 Task: Create a section Lightning Strike and in the section, add a milestone ISO 27001 Certification in the project BrightTech
Action: Mouse moved to (318, 385)
Screenshot: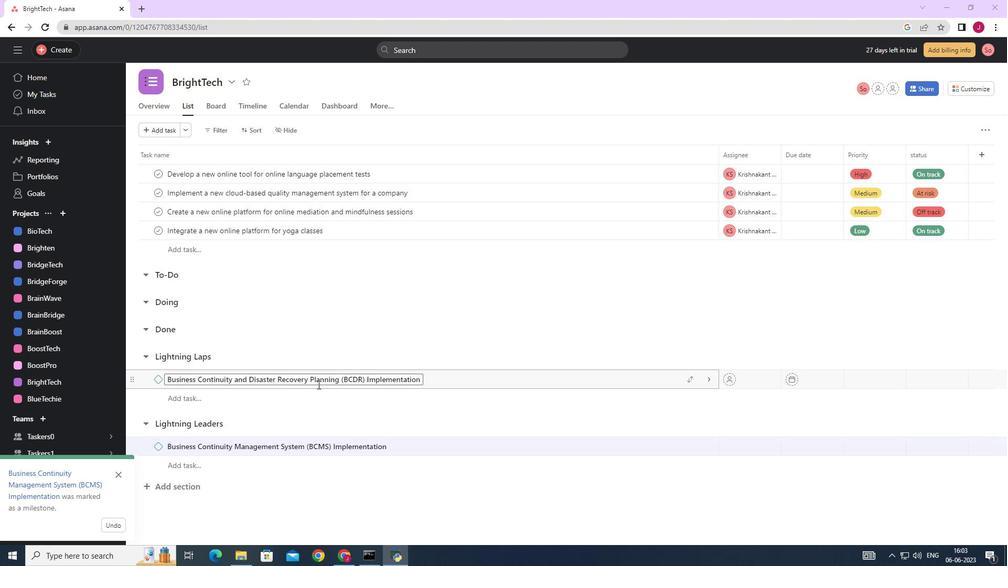 
Action: Mouse scrolled (318, 384) with delta (0, 0)
Screenshot: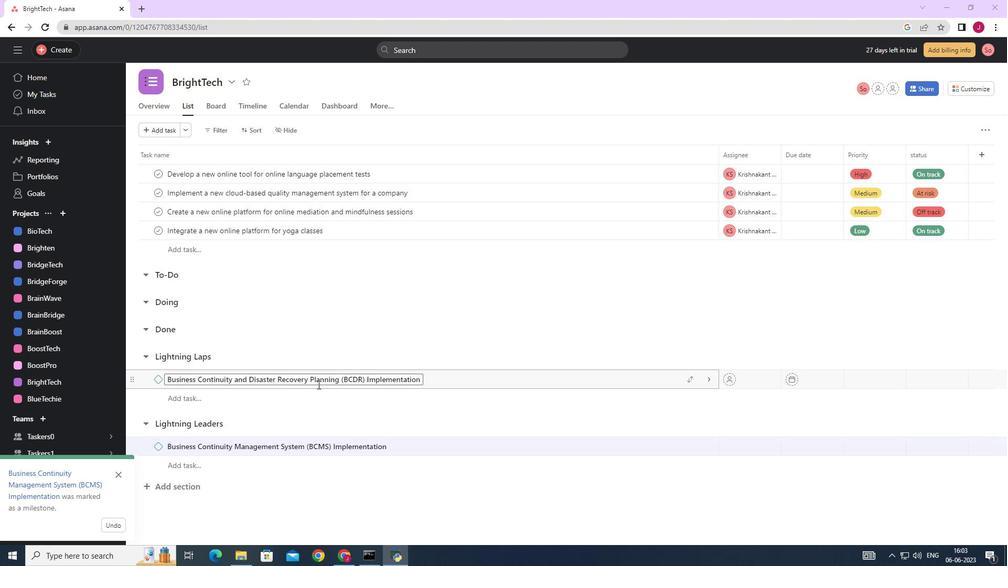 
Action: Mouse scrolled (318, 384) with delta (0, 0)
Screenshot: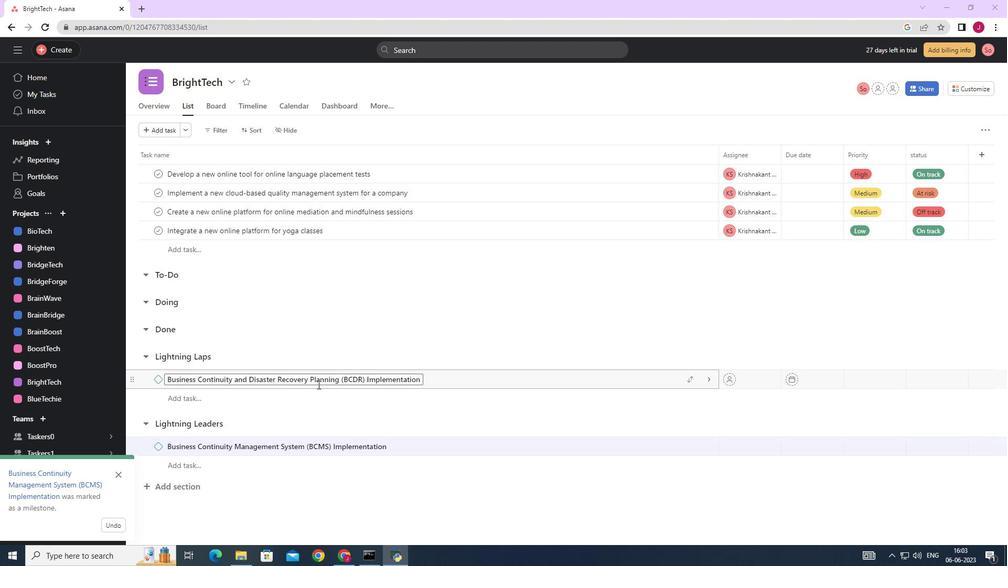 
Action: Mouse scrolled (318, 384) with delta (0, 0)
Screenshot: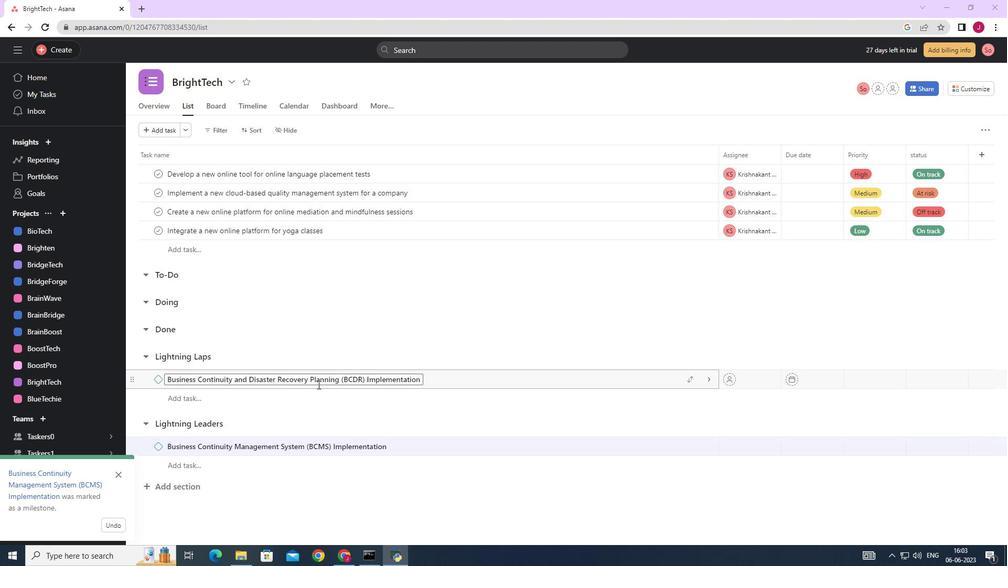 
Action: Mouse moved to (319, 384)
Screenshot: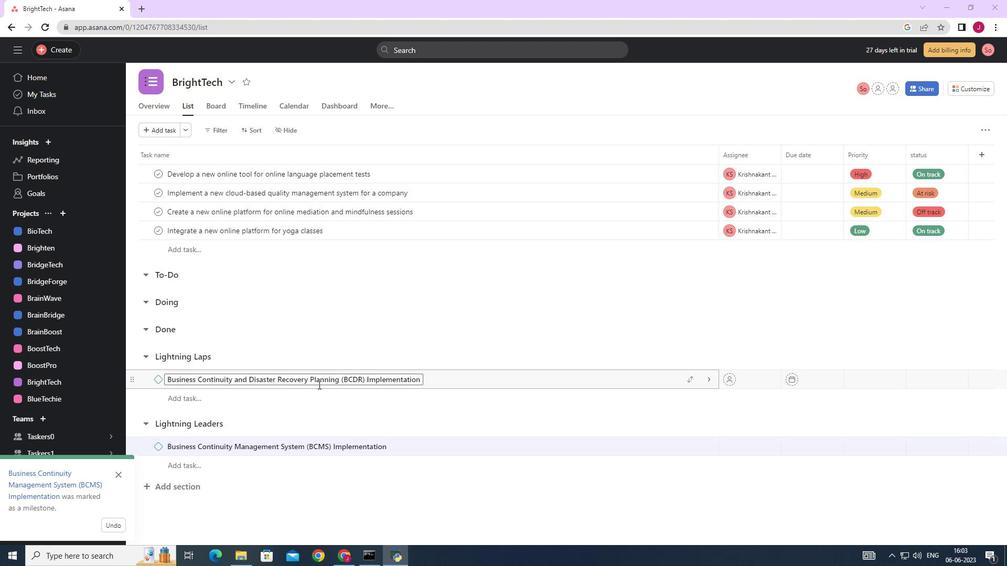 
Action: Mouse scrolled (319, 383) with delta (0, 0)
Screenshot: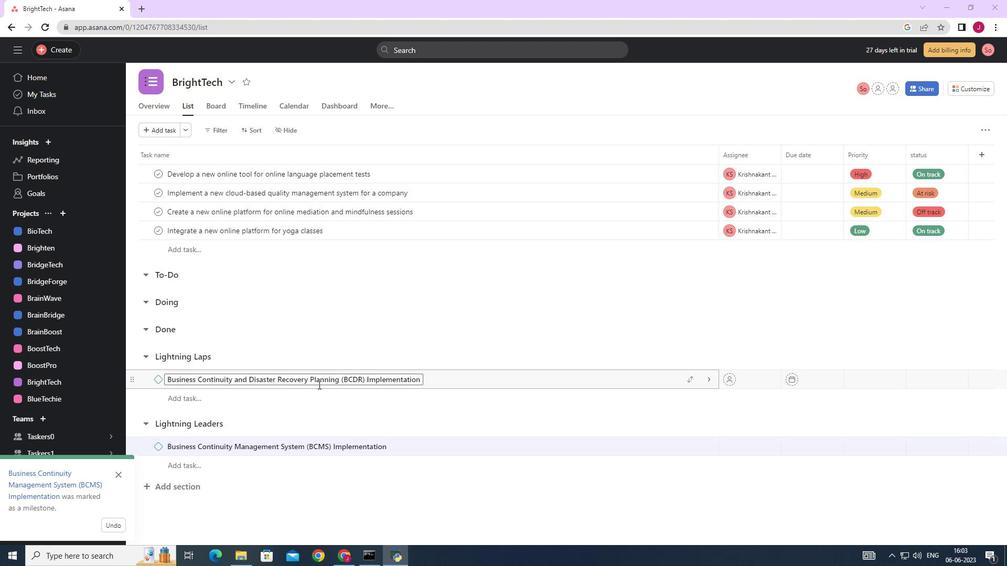 
Action: Mouse scrolled (319, 383) with delta (0, 0)
Screenshot: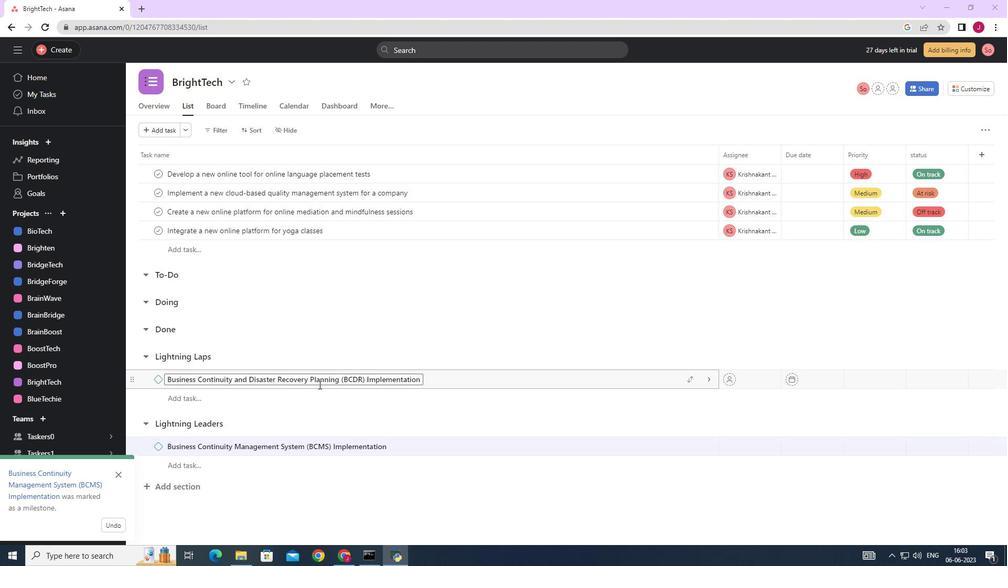 
Action: Mouse moved to (181, 481)
Screenshot: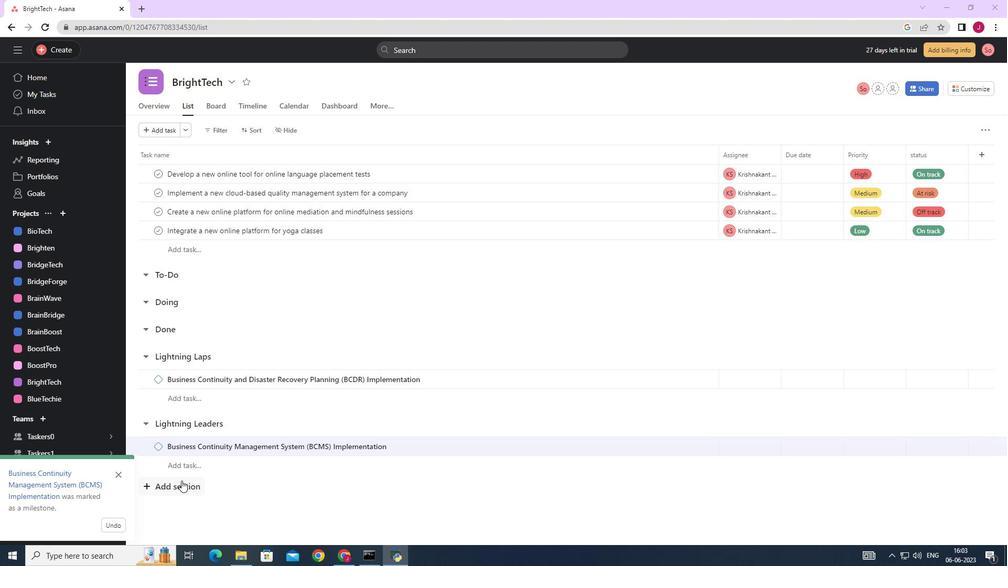 
Action: Mouse pressed left at (181, 481)
Screenshot: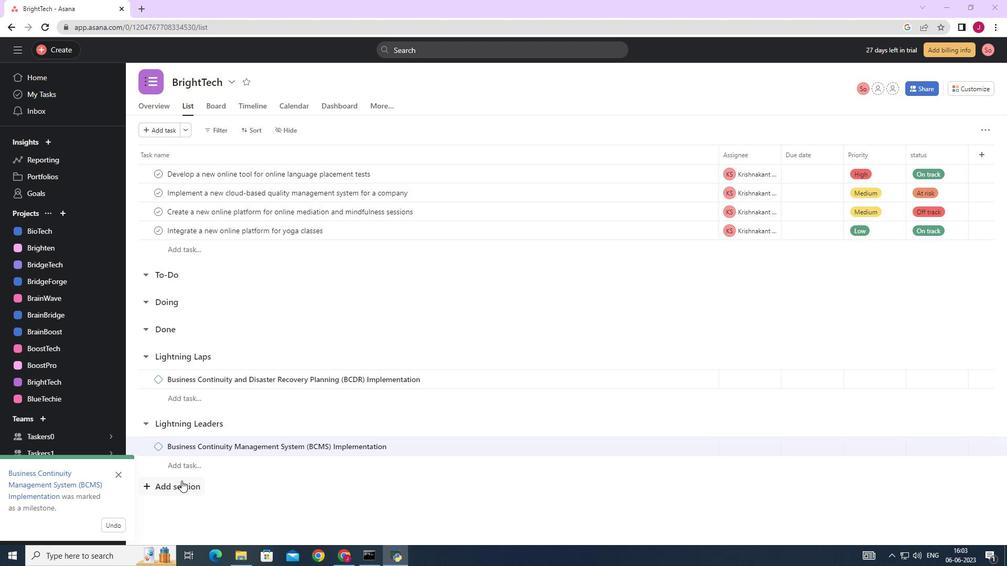 
Action: Mouse moved to (183, 491)
Screenshot: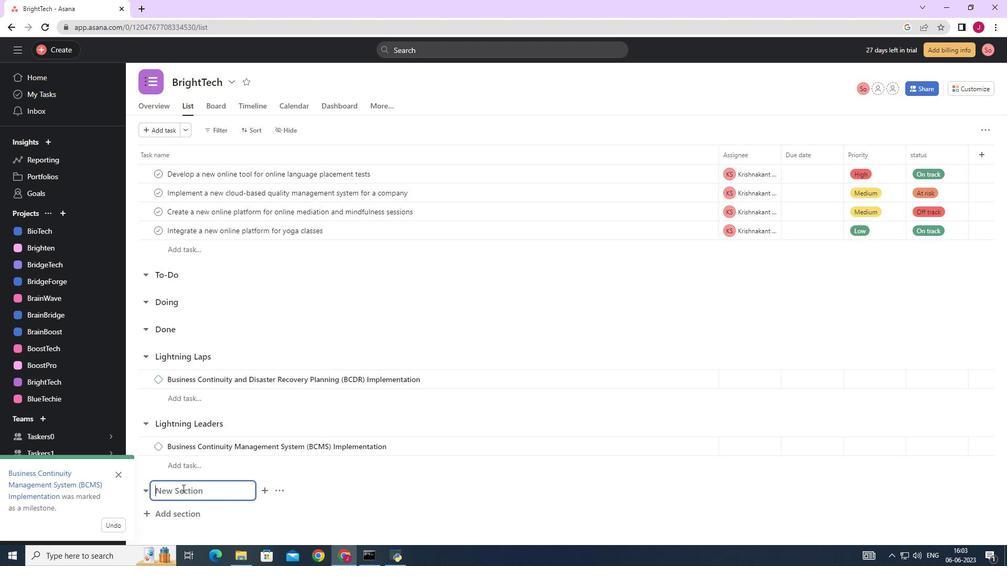 
Action: Mouse scrolled (183, 490) with delta (0, 0)
Screenshot: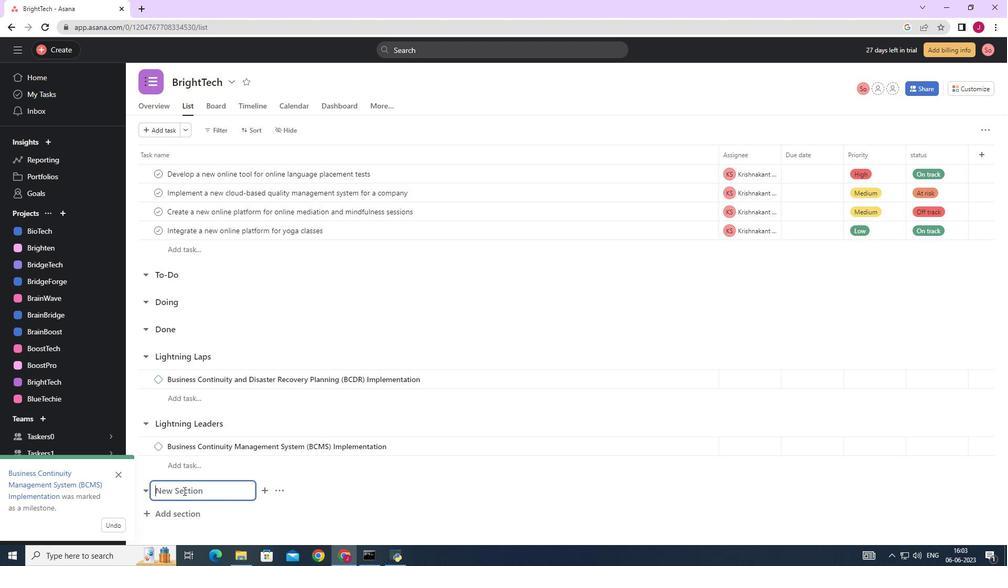 
Action: Mouse scrolled (183, 490) with delta (0, 0)
Screenshot: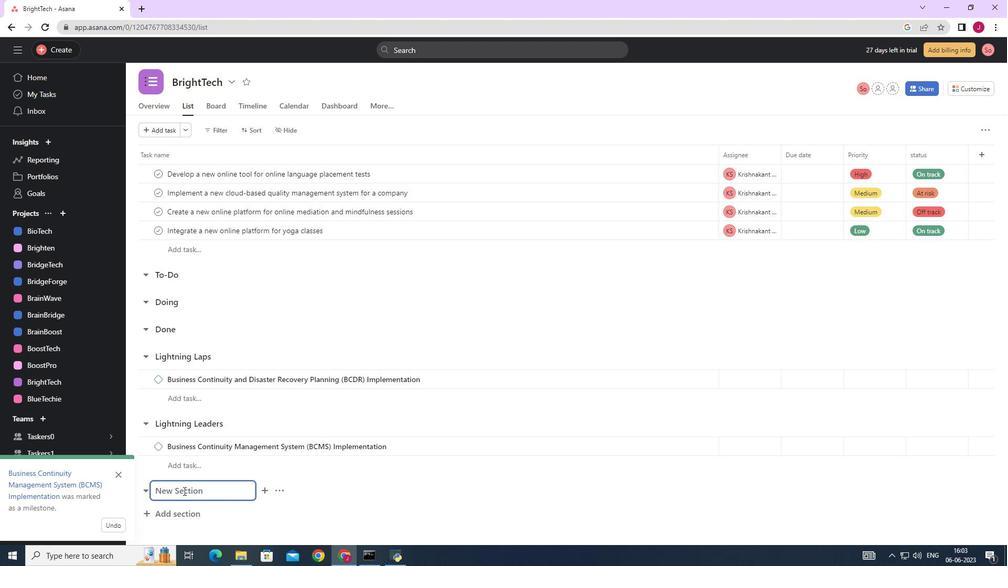 
Action: Mouse scrolled (183, 490) with delta (0, 0)
Screenshot: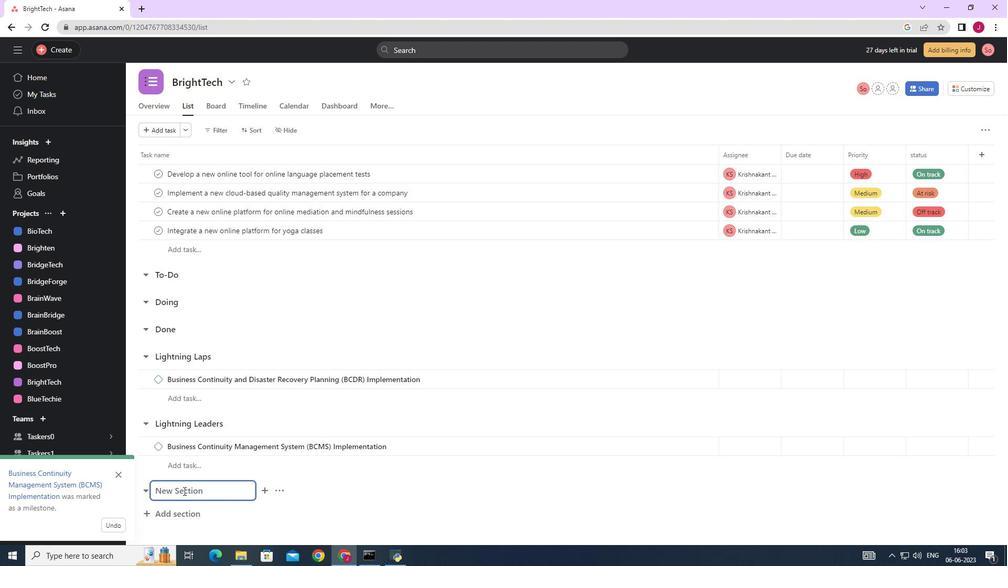 
Action: Mouse scrolled (183, 490) with delta (0, 0)
Screenshot: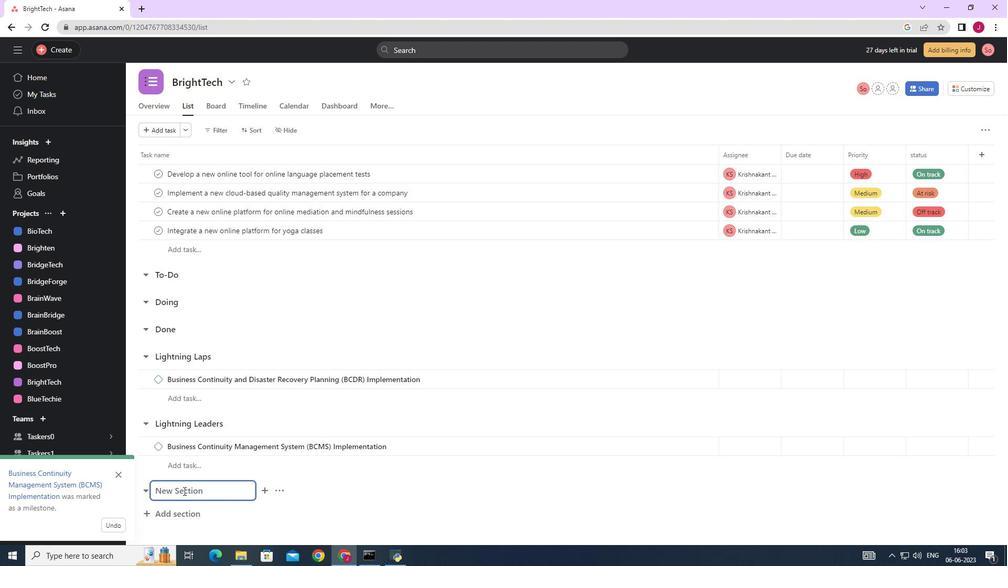 
Action: Mouse pressed left at (183, 491)
Screenshot: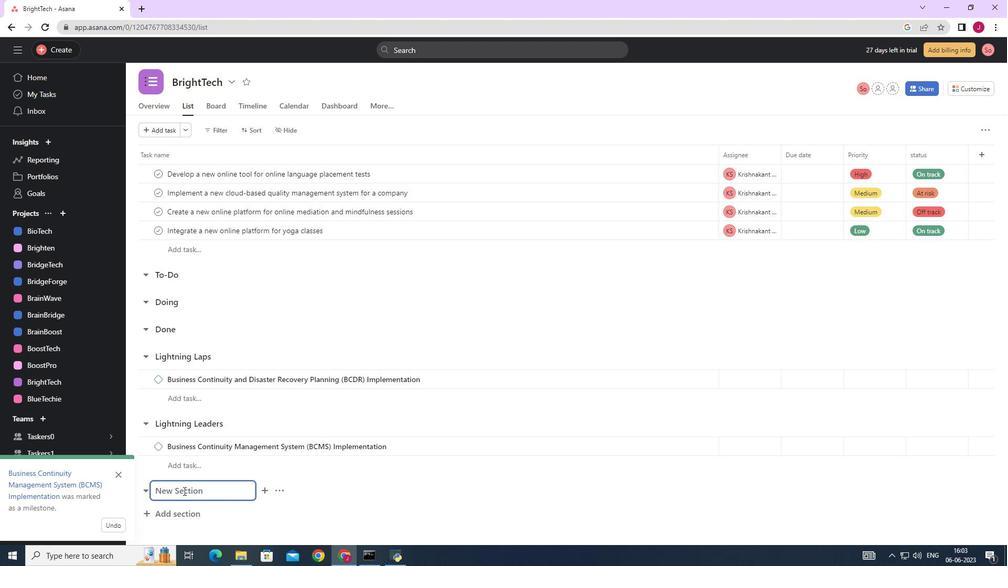 
Action: Key pressed <Key.caps_lock>L<Key.caps_lock>ightning<Key.space><Key.caps_lock>S<Key.caps_lock>trike<Key.space><Key.enter><Key.caps_lock>ISO<Key.space>27001<Key.space><Key.caps_lock>c<Key.caps_lock>ERTIFICATION<Key.backspace><Key.backspace><Key.backspace><Key.backspace><Key.backspace><Key.backspace><Key.backspace><Key.backspace><Key.backspace><Key.backspace><Key.backspace><Key.backspace><Key.backspace>C<Key.caps_lock>ertification<Key.space>
Screenshot: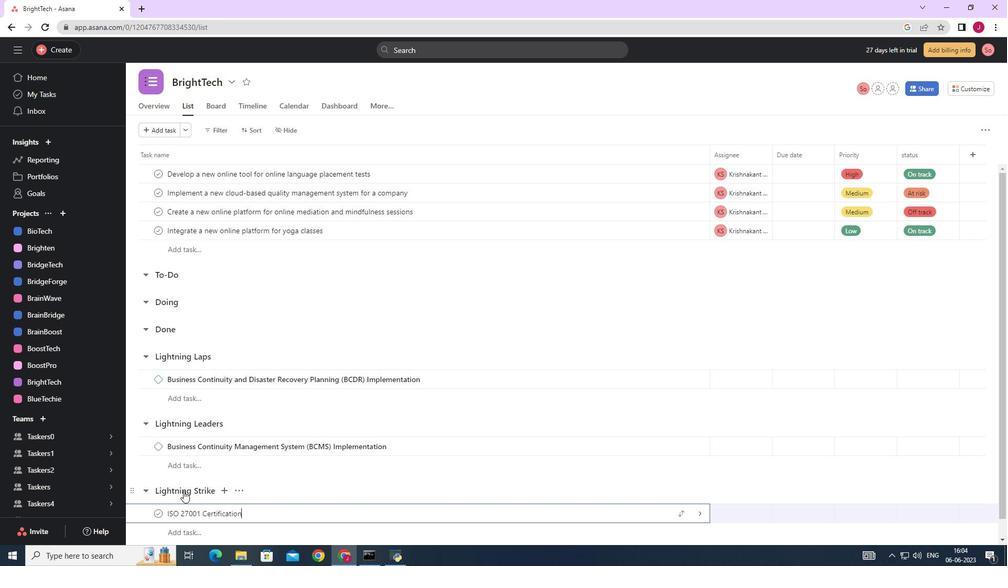 
Action: Mouse moved to (700, 513)
Screenshot: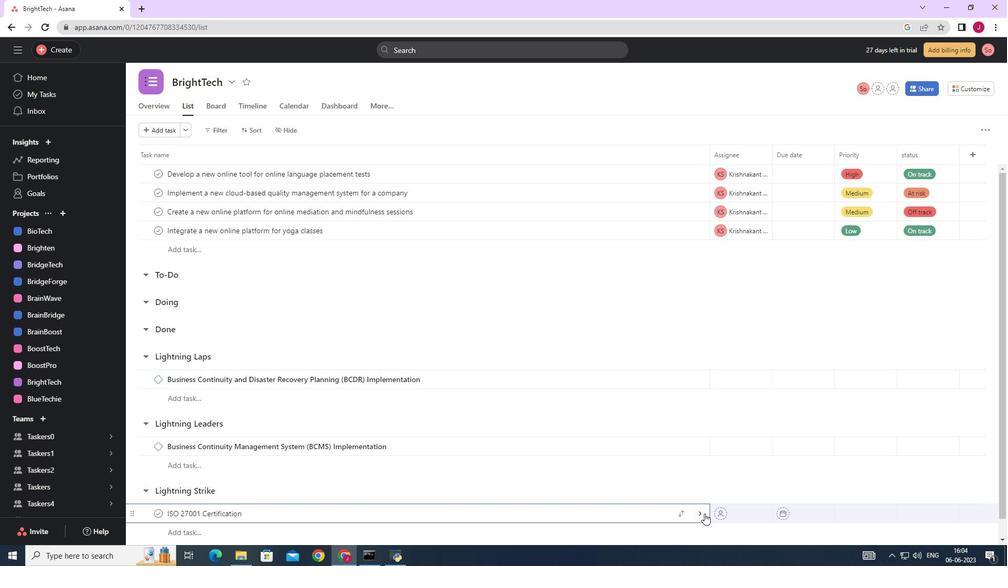 
Action: Mouse pressed left at (700, 513)
Screenshot: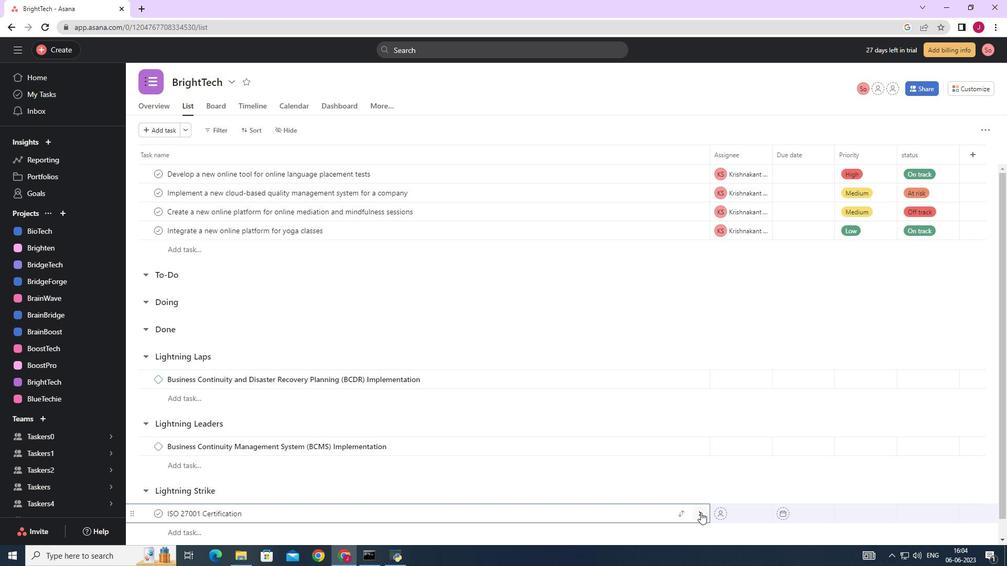 
Action: Mouse moved to (964, 128)
Screenshot: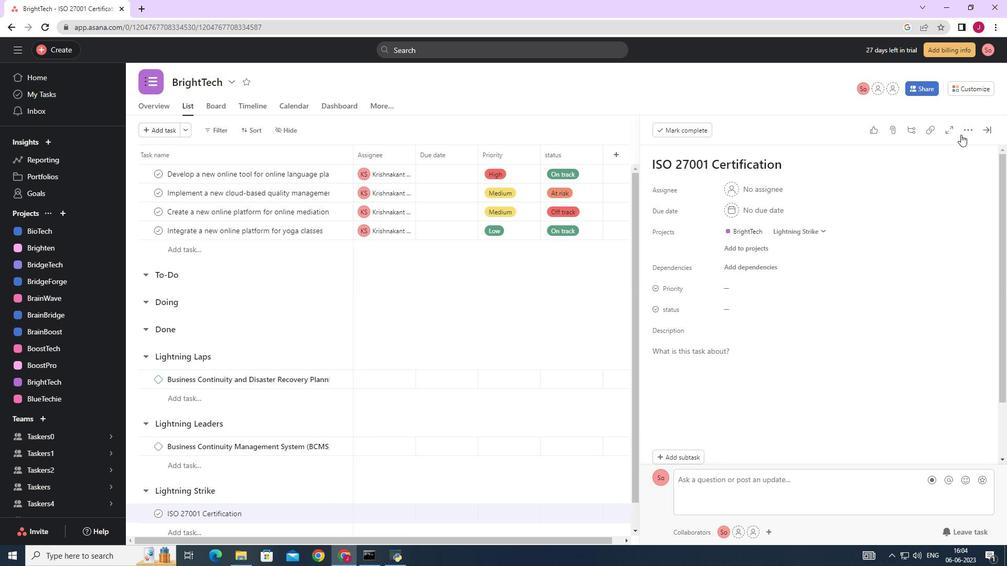 
Action: Mouse pressed left at (964, 128)
Screenshot: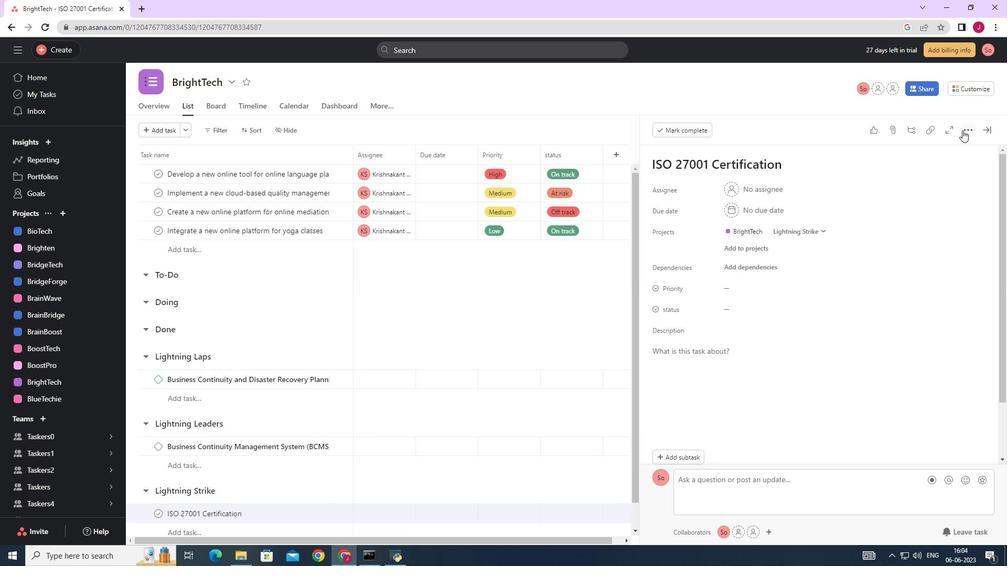 
Action: Mouse moved to (884, 168)
Screenshot: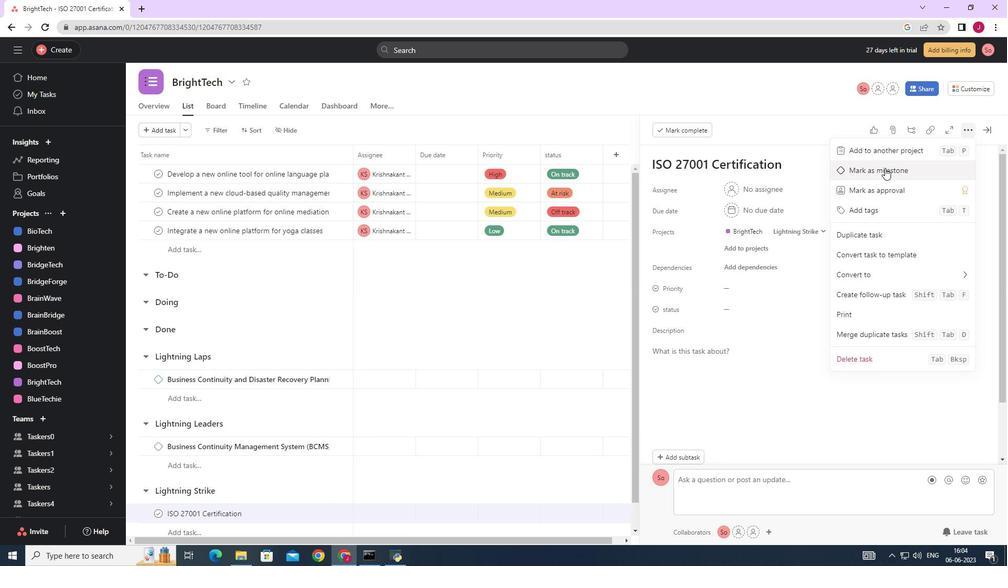 
Action: Mouse pressed left at (884, 168)
Screenshot: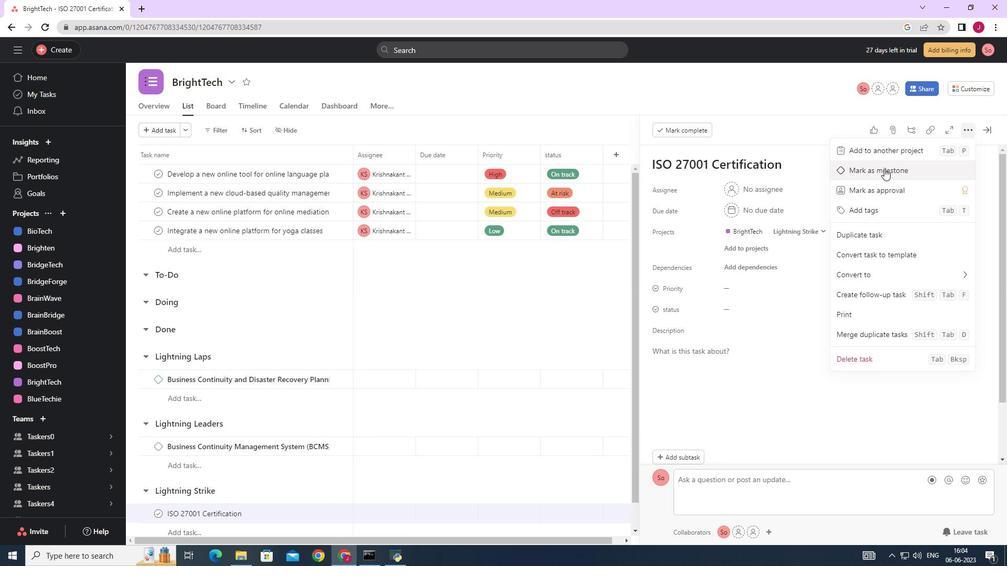 
Action: Mouse moved to (989, 130)
Screenshot: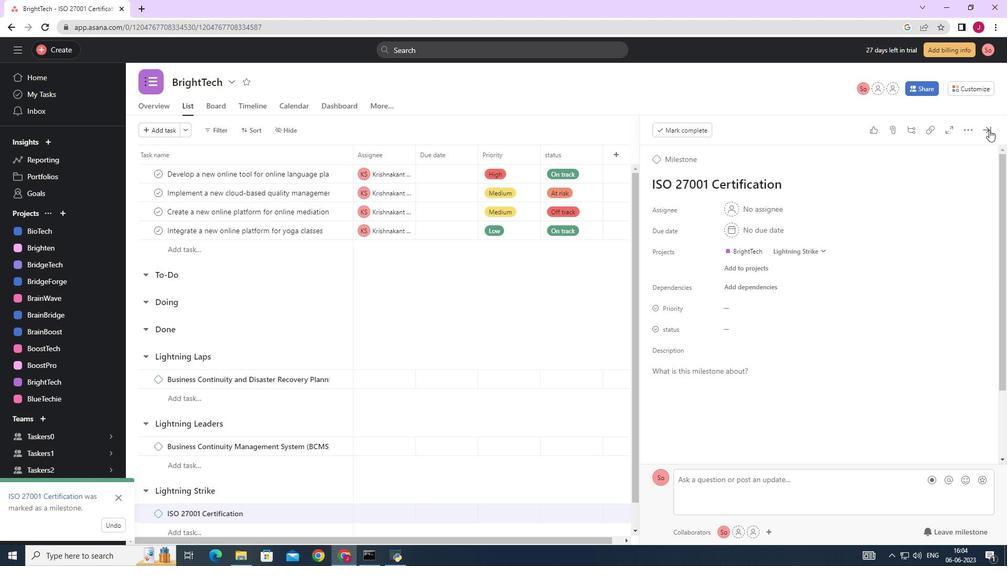 
Action: Mouse pressed left at (989, 130)
Screenshot: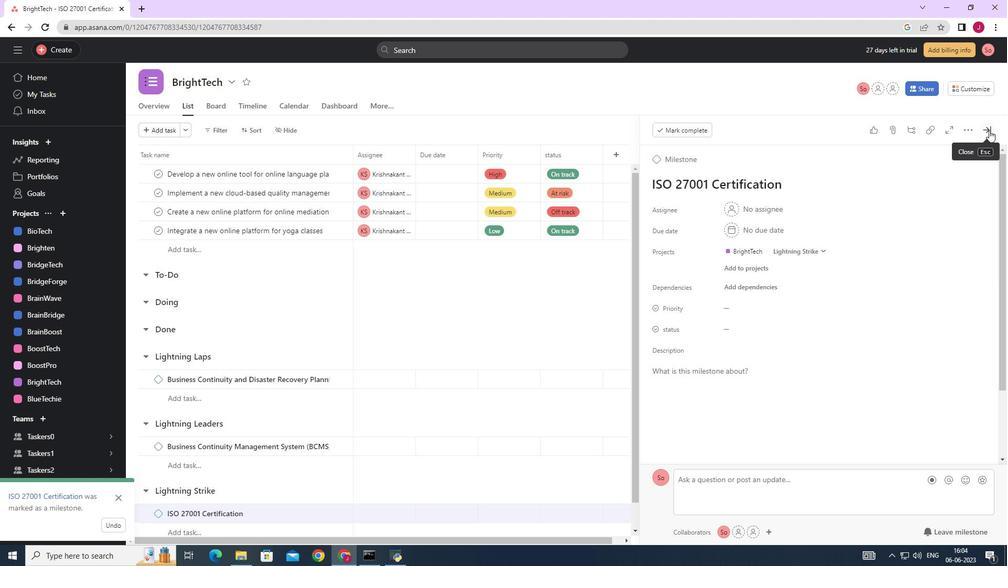 
Action: Mouse moved to (403, 356)
Screenshot: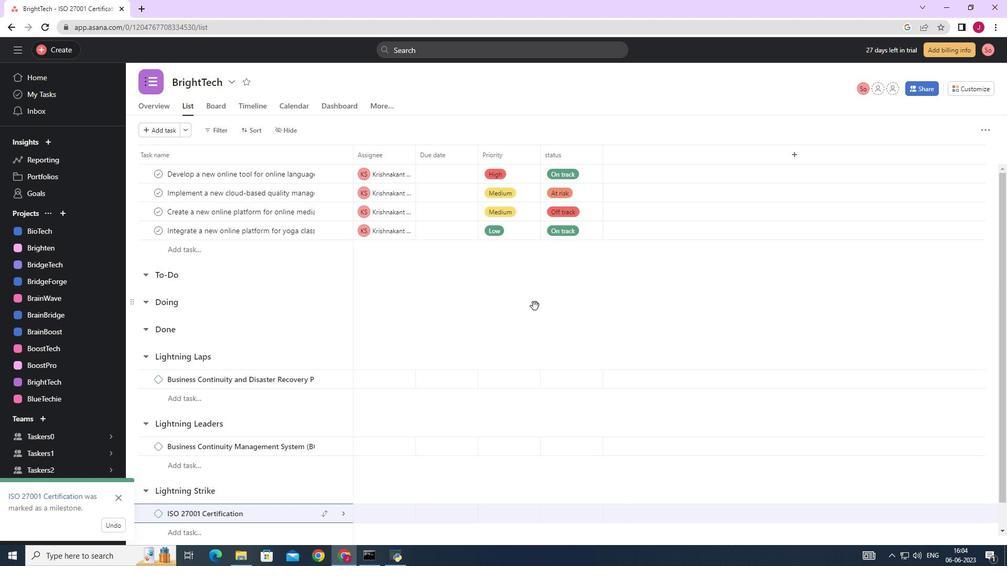 
